 Task: 46.83474
Action: Mouse moved to (291, 75)
Screenshot: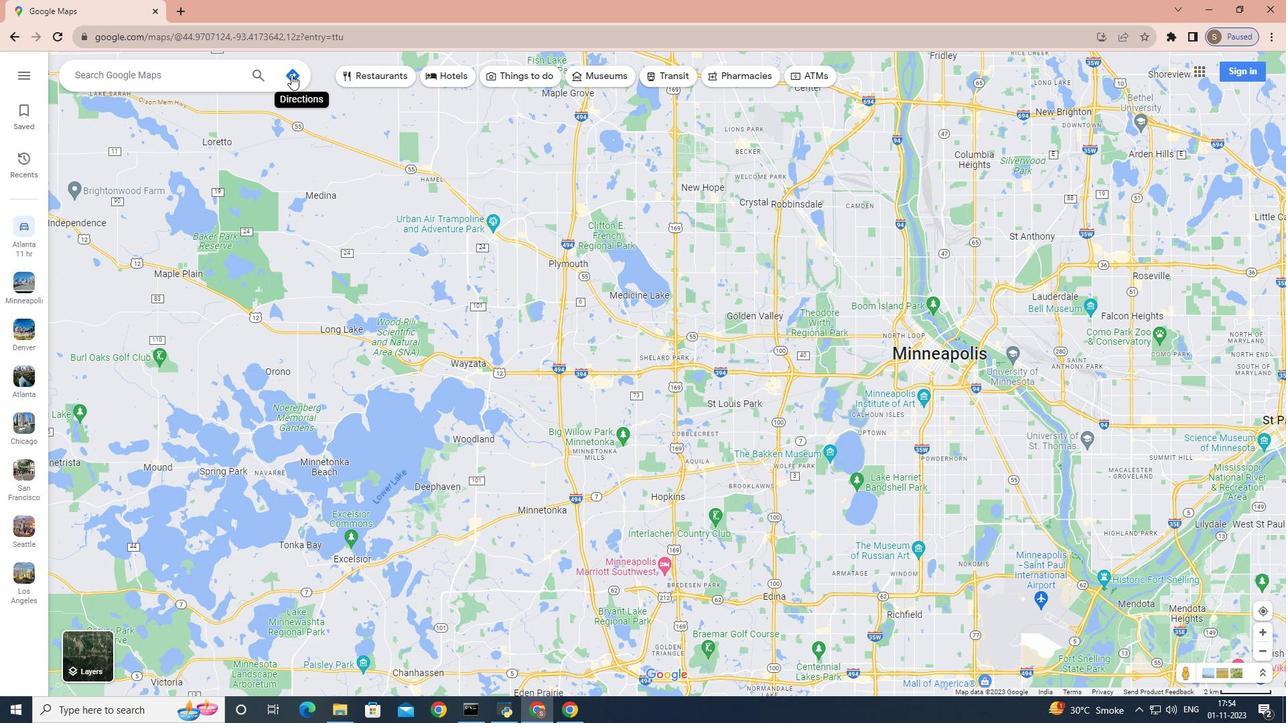 
Action: Mouse pressed left at (291, 75)
Screenshot: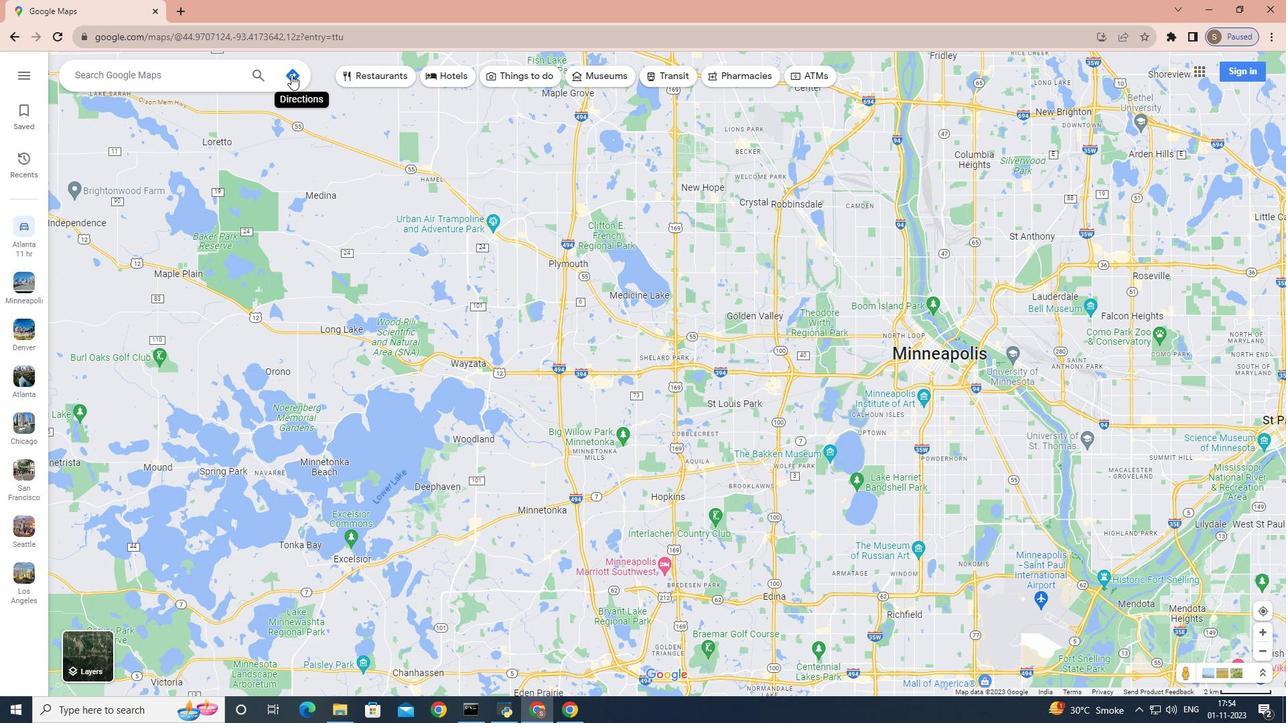 
Action: Mouse moved to (196, 106)
Screenshot: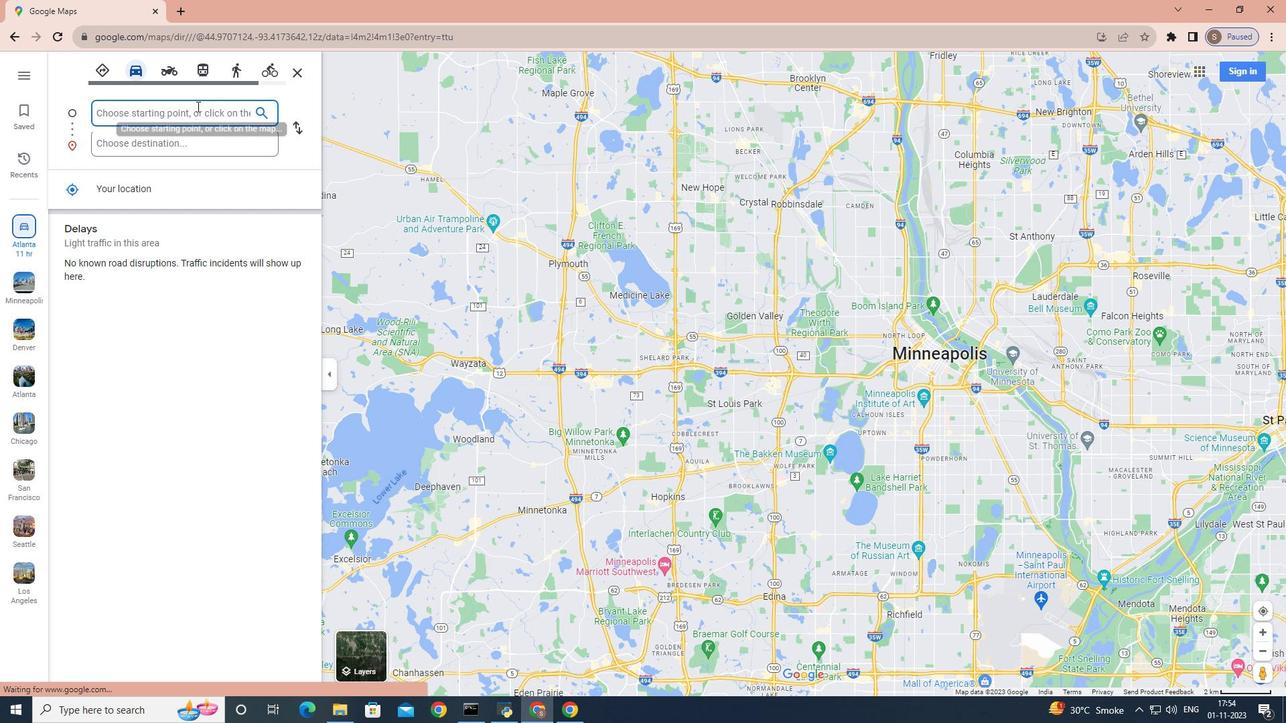 
Action: Key pressed <Key.shift>Las<Key.space><Key.shift>Vegas,<Key.space><Key.shift>Nevada
Screenshot: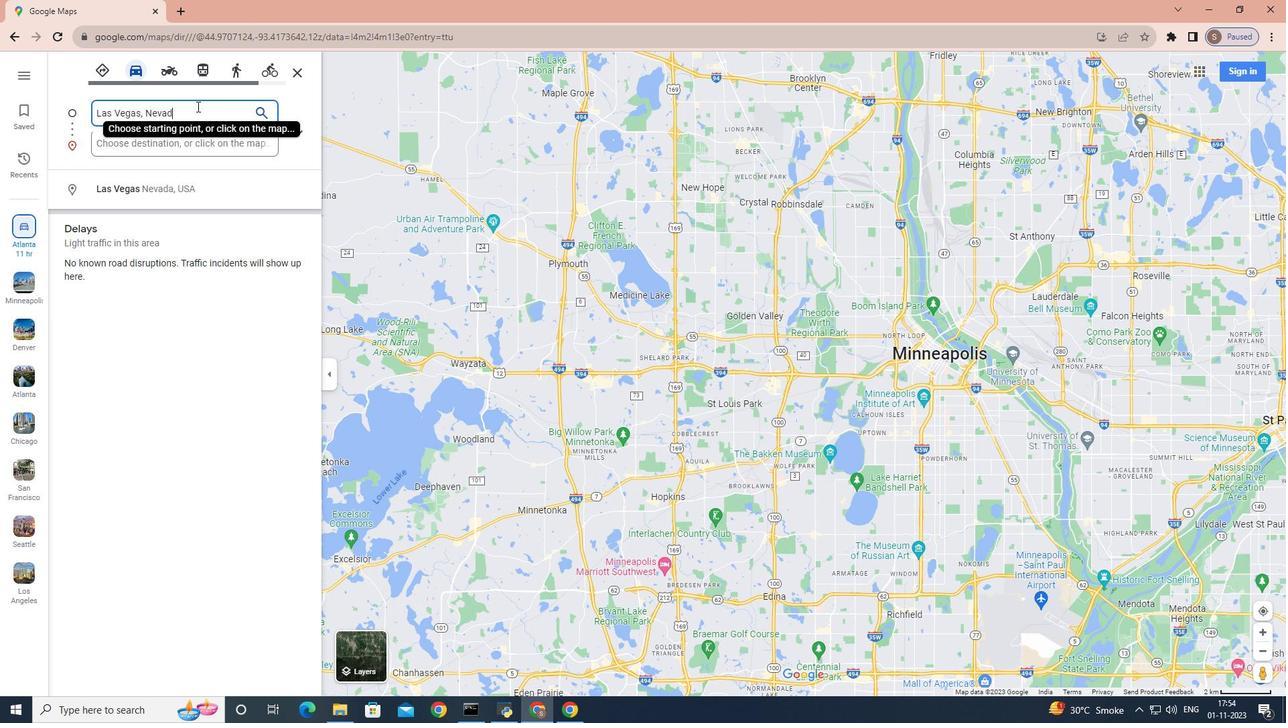 
Action: Mouse moved to (193, 148)
Screenshot: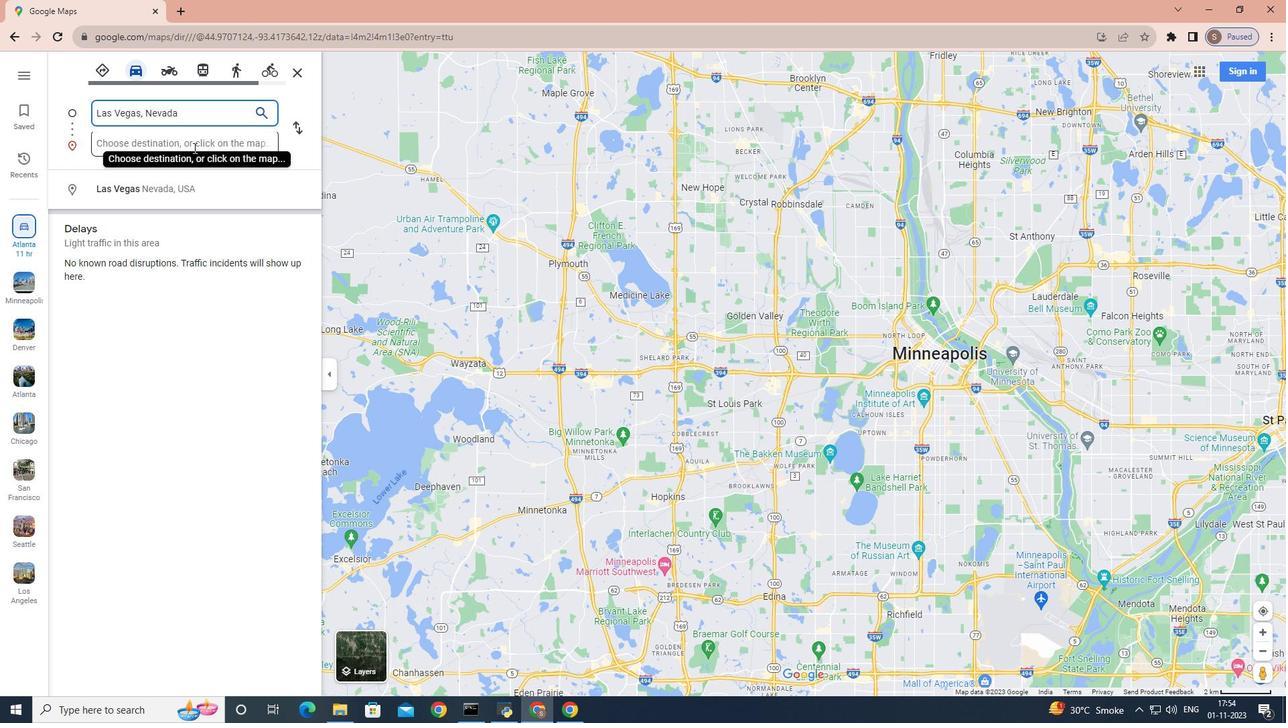 
Action: Mouse pressed left at (193, 148)
Screenshot: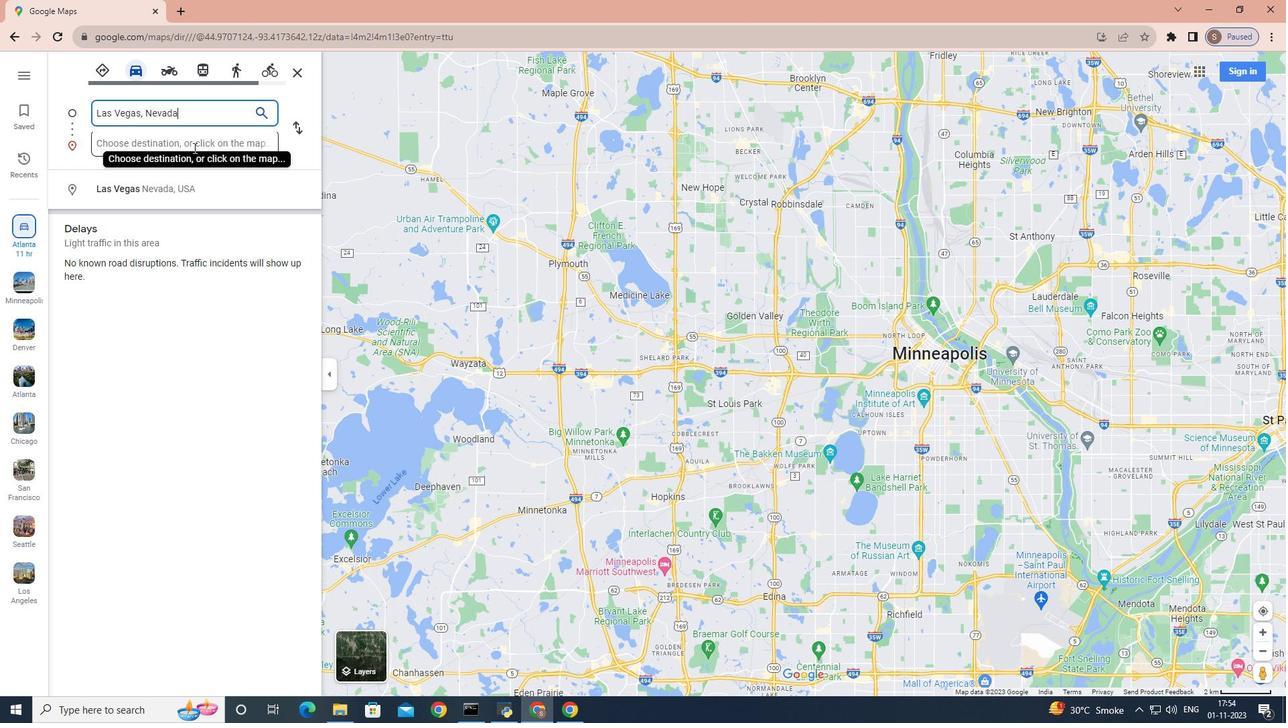 
Action: Key pressed <Key.shift>Phoenix,<Key.space><Key.shift>Arizona
Screenshot: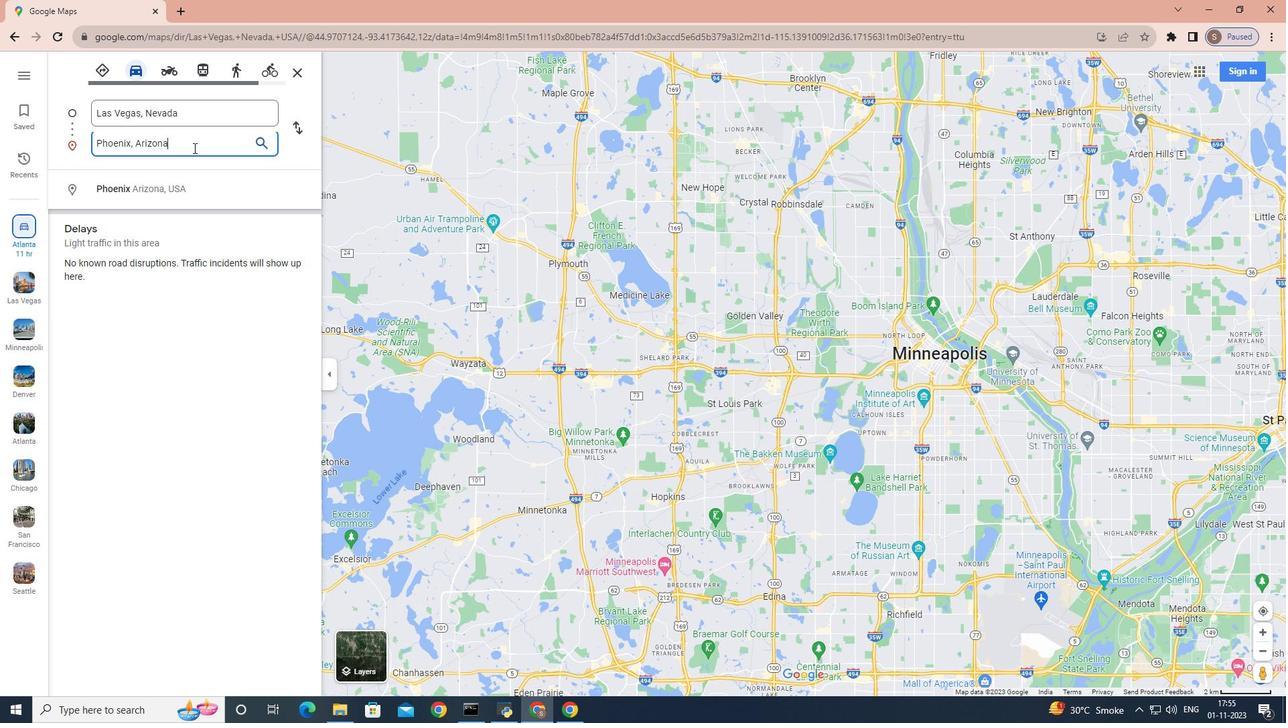 
Action: Mouse moved to (132, 75)
Screenshot: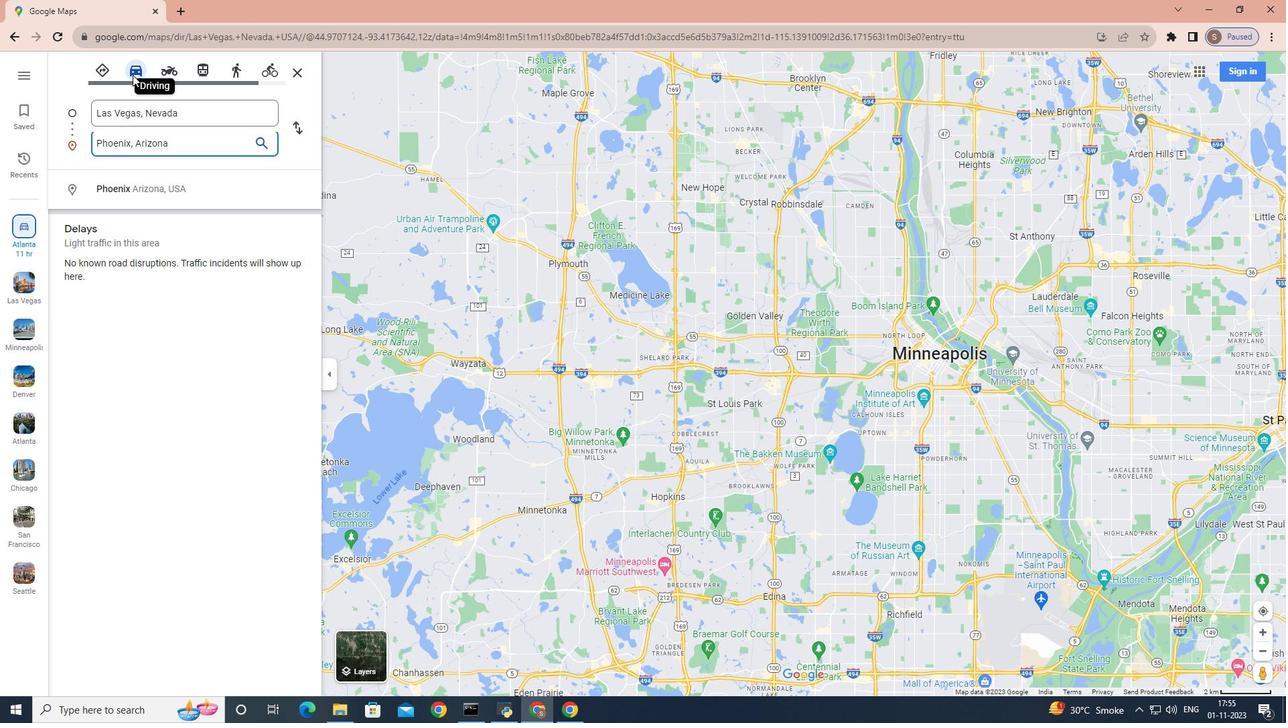 
Action: Mouse pressed left at (132, 75)
Screenshot: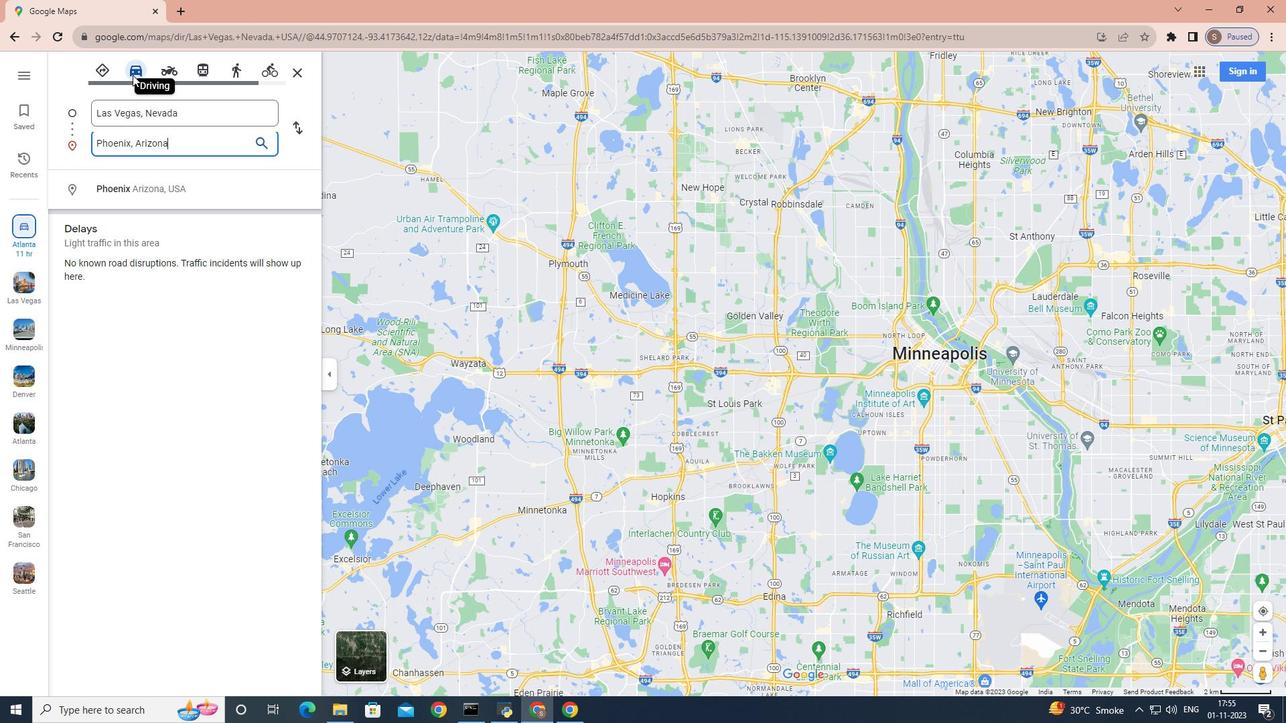 
Action: Key pressed <Key.enter>
Screenshot: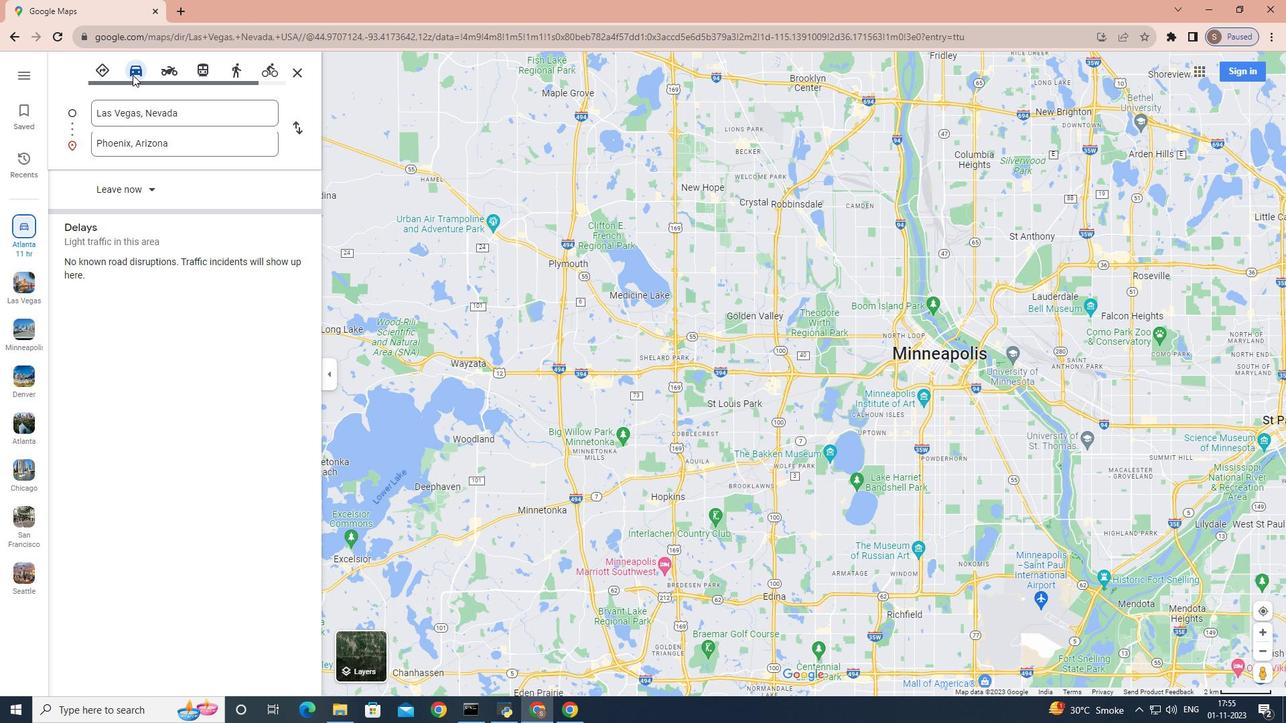 
Action: Mouse moved to (197, 142)
Screenshot: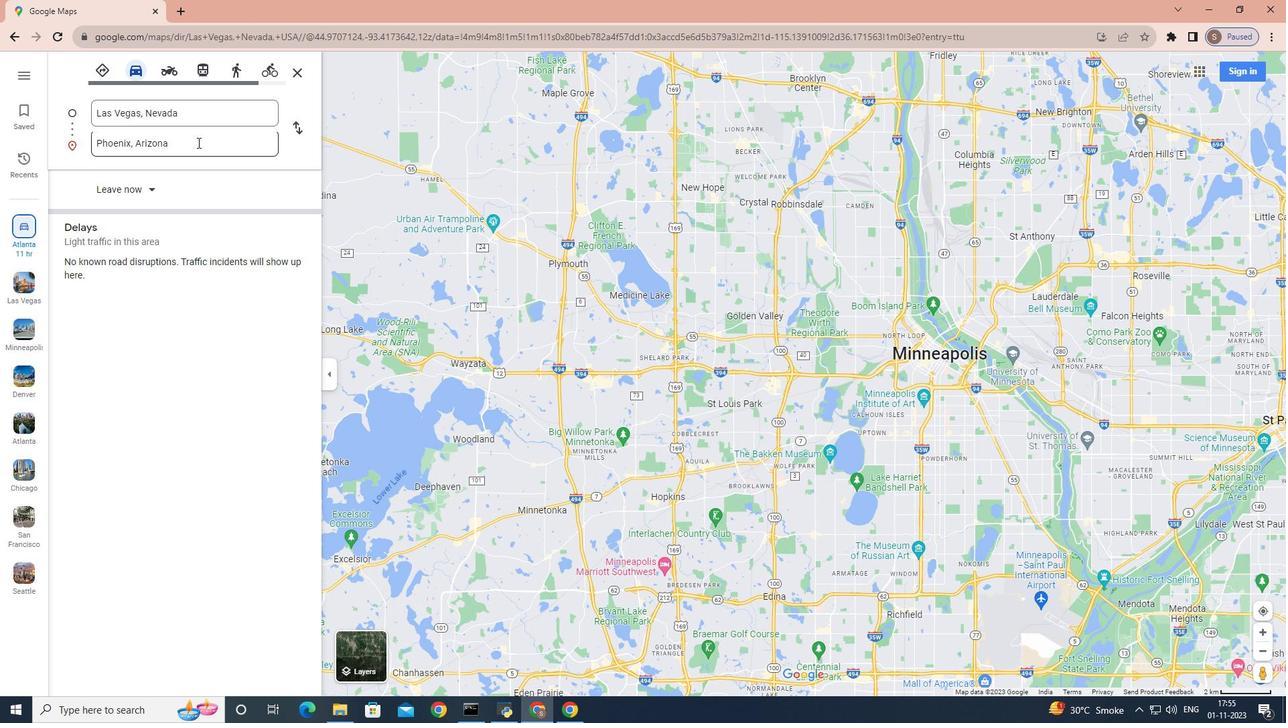 
Action: Mouse pressed left at (197, 142)
Screenshot: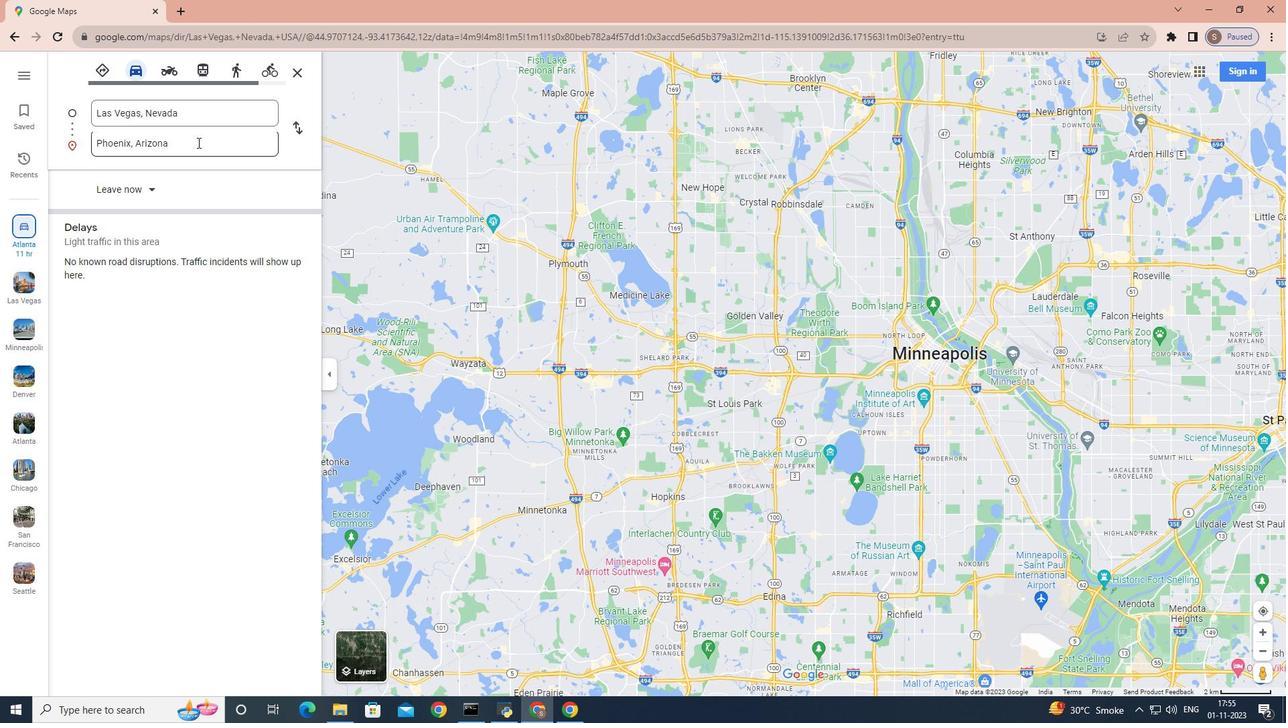 
Action: Key pressed <Key.enter>
Screenshot: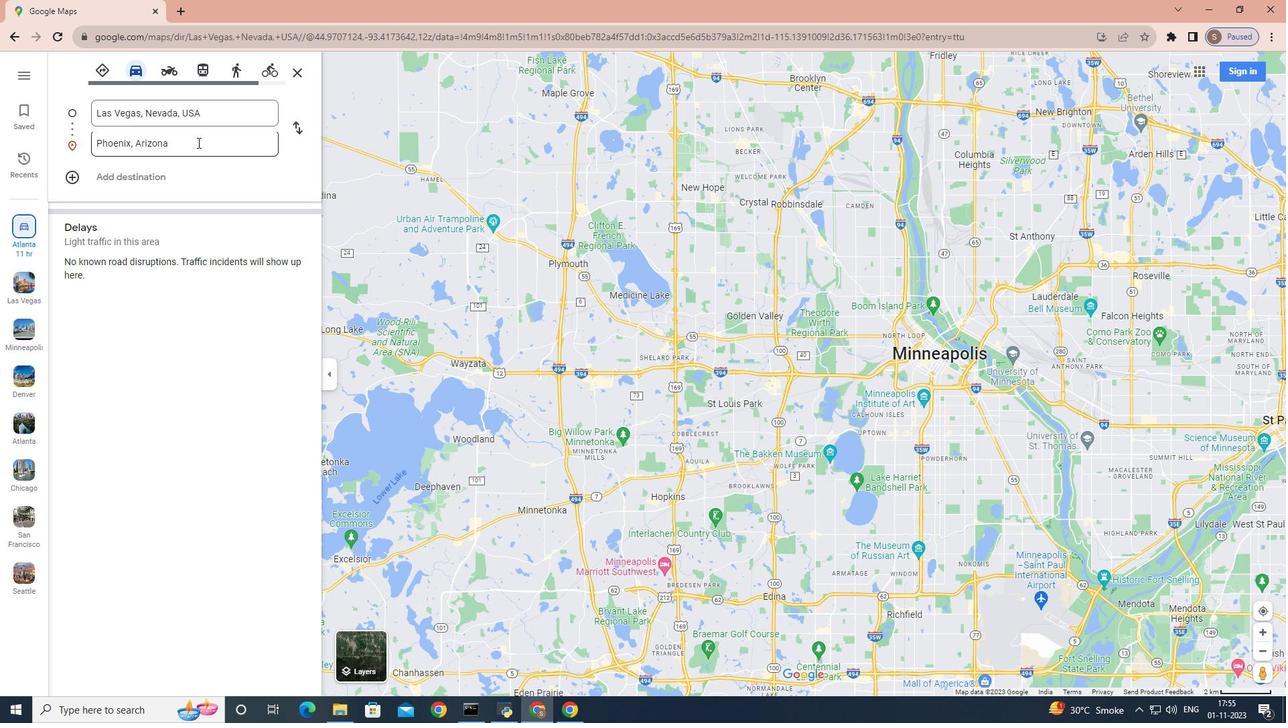 
Action: Mouse moved to (598, 339)
Screenshot: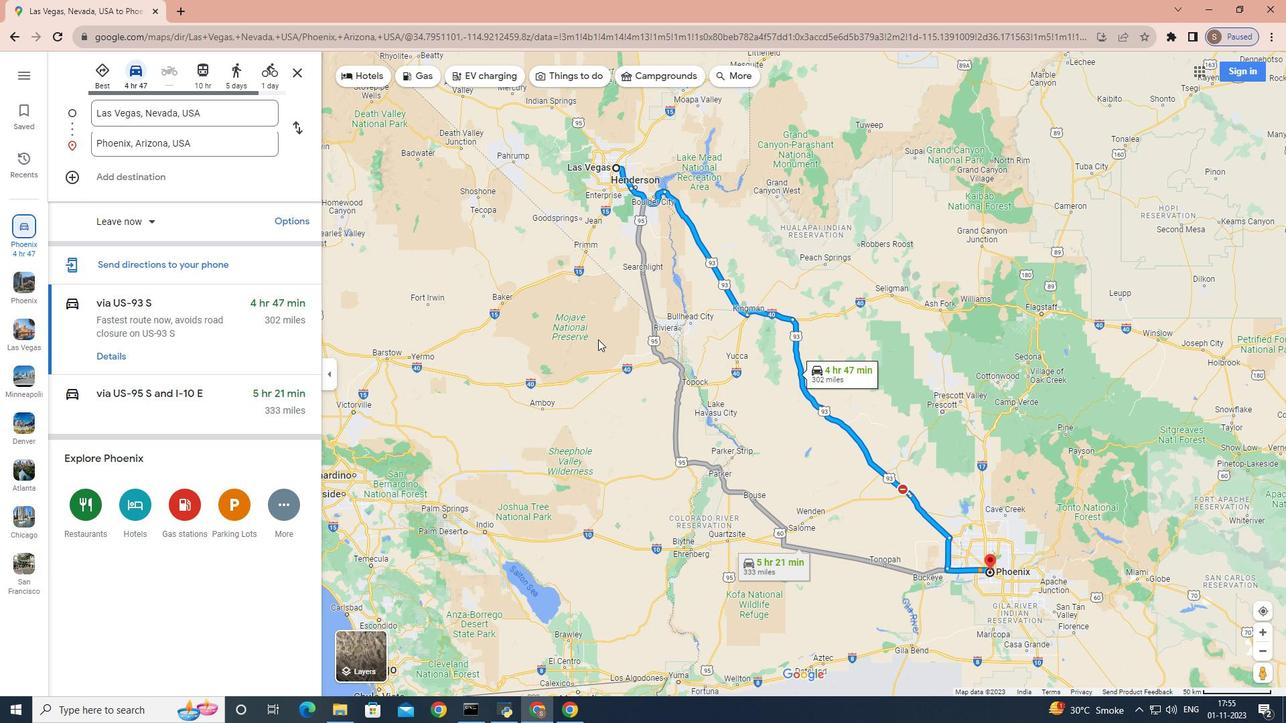 
